 Task: Find the closest state parks to Raleigh, North Carolina, and Durham, North Carolina.
Action: Mouse moved to (103, 57)
Screenshot: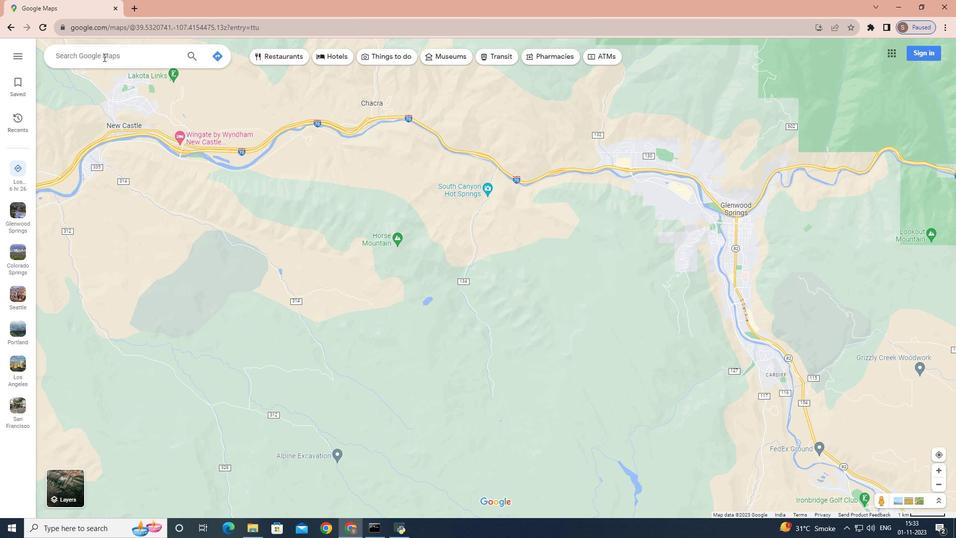 
Action: Mouse pressed left at (103, 57)
Screenshot: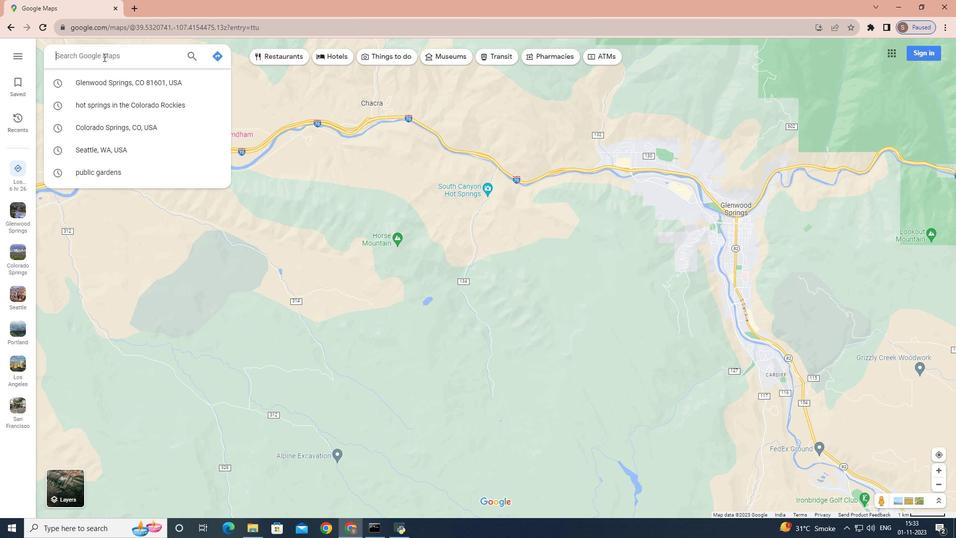
Action: Key pressed <Key.shift>Raleigh,<Key.space><Key.shift>North<Key.space><Key.shift>Carolina<Key.enter>
Screenshot: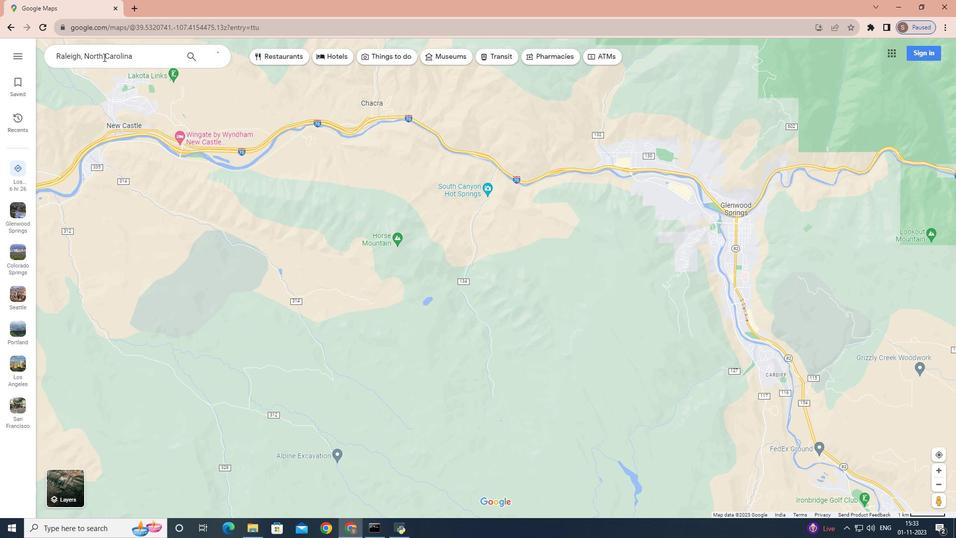 
Action: Mouse moved to (136, 219)
Screenshot: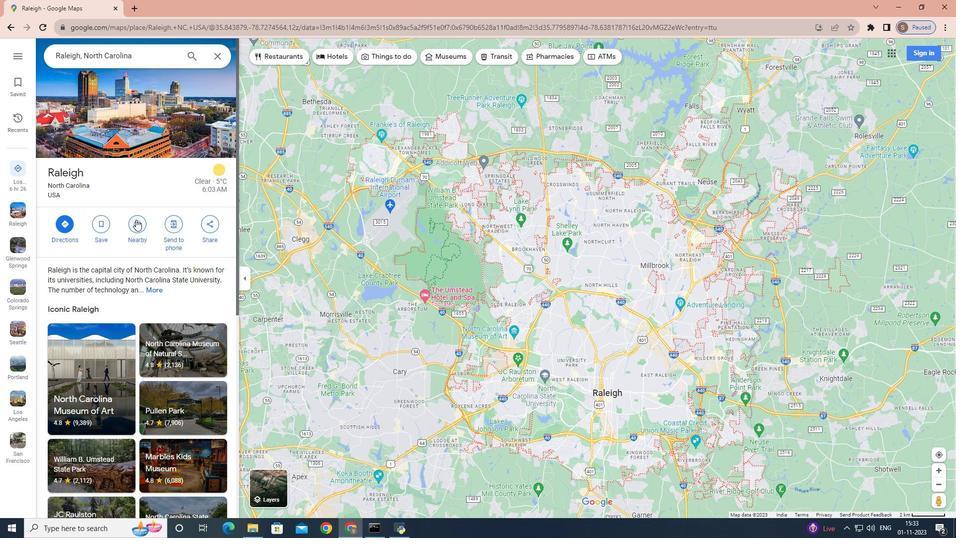 
Action: Mouse pressed left at (136, 219)
Screenshot: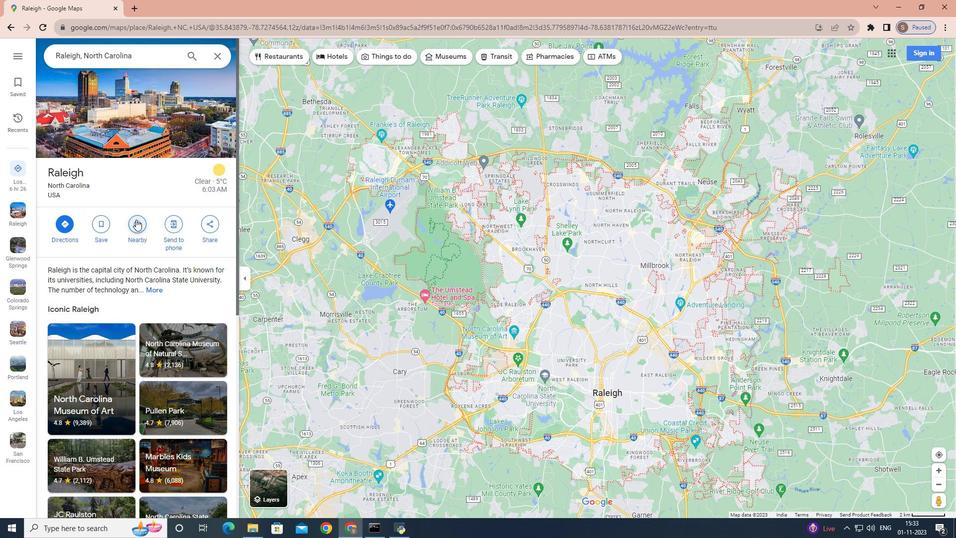 
Action: Key pressed <Key.shift>Closest<Key.space>state<Key.space>park<Key.enter>
Screenshot: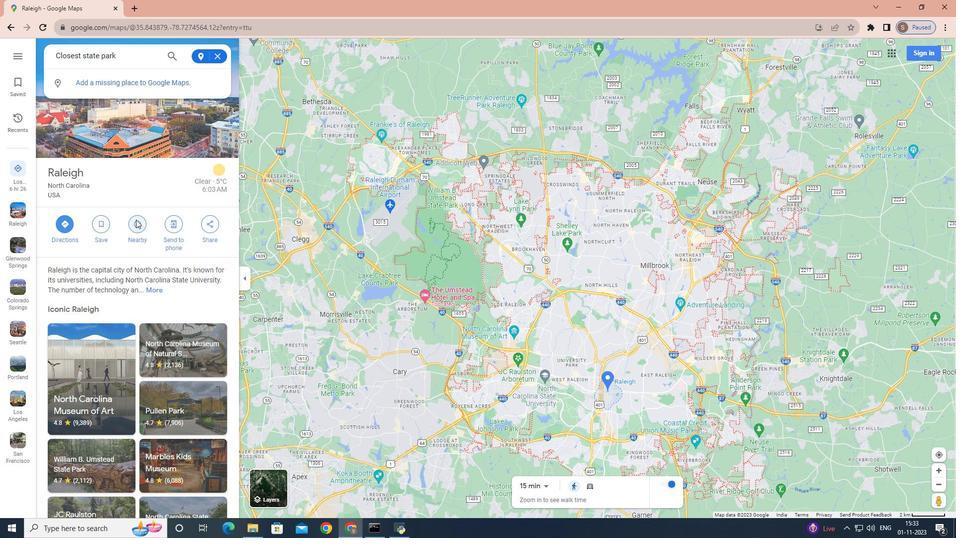 
Action: Mouse moved to (214, 57)
Screenshot: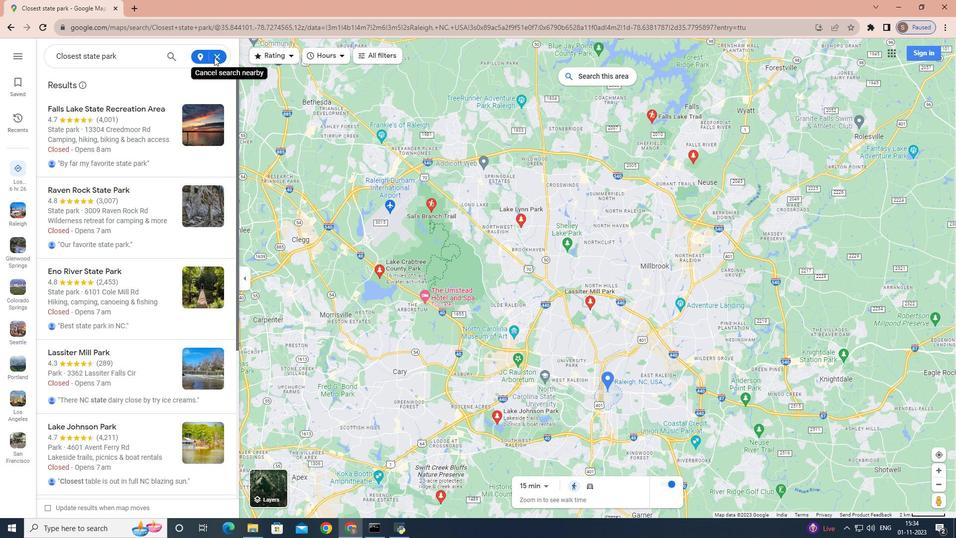 
Action: Mouse pressed left at (214, 57)
Screenshot: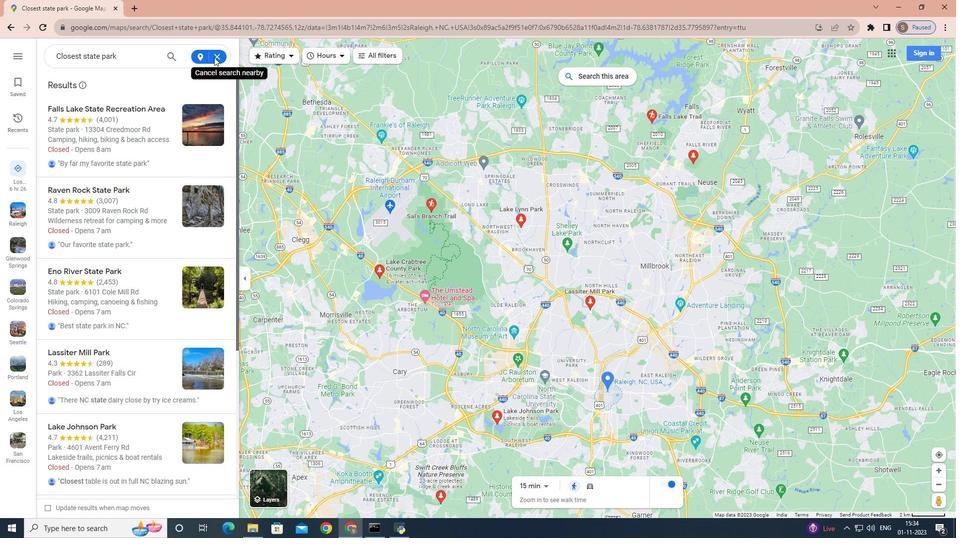 
Action: Mouse pressed left at (214, 57)
Screenshot: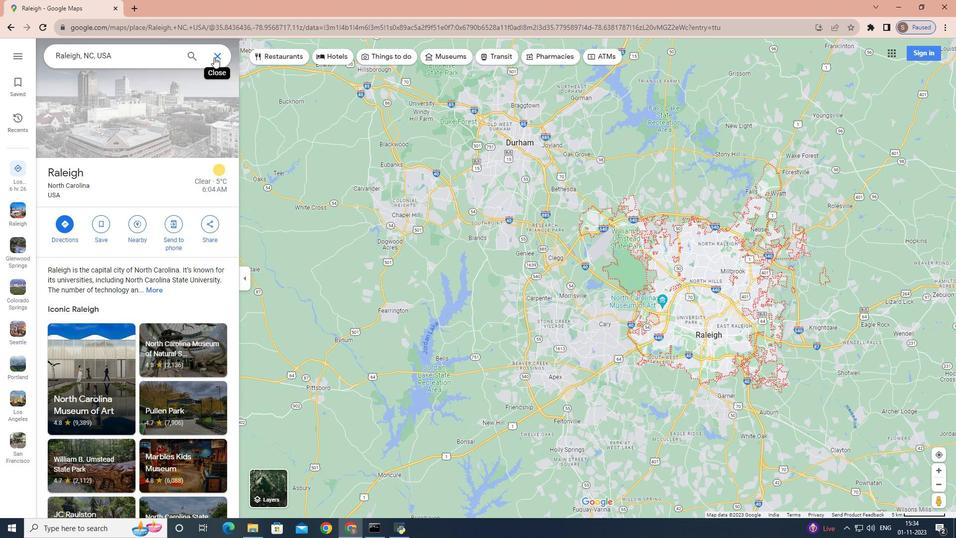 
Action: Mouse moved to (143, 59)
Screenshot: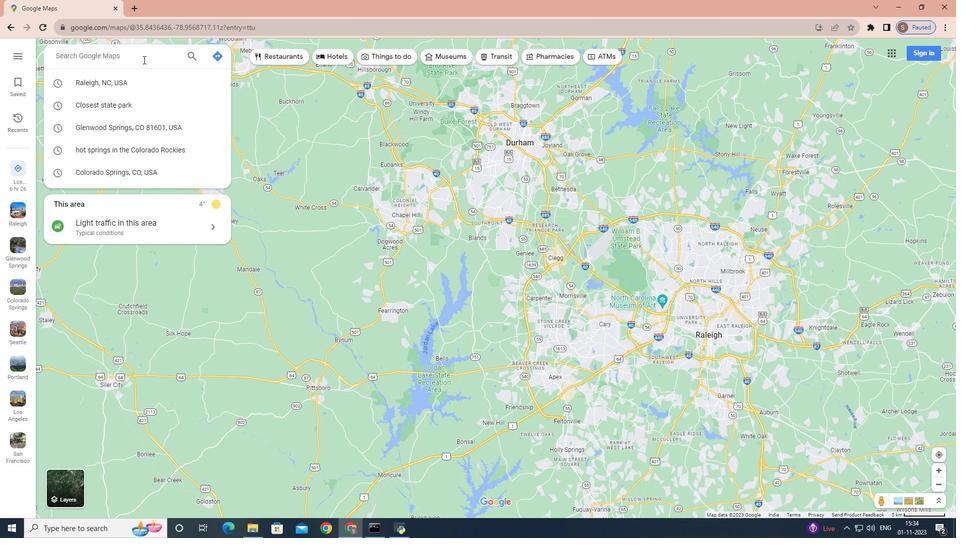 
Action: Key pressed <Key.shift>Durham<Key.space><Key.backspace>,<Key.space><Key.shift>North<Key.space><Key.shift>Carolina<Key.enter>
Screenshot: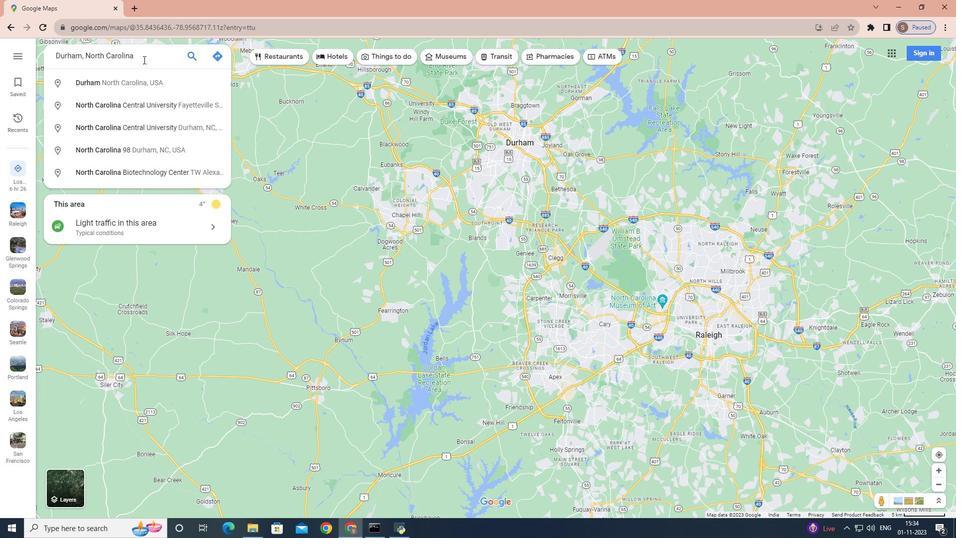 
Action: Mouse moved to (138, 219)
Screenshot: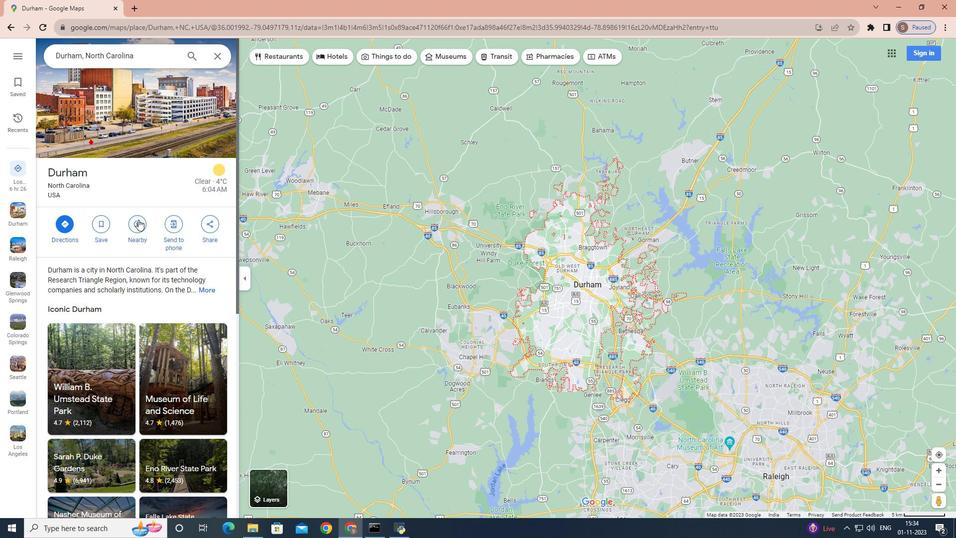 
Action: Mouse pressed left at (138, 219)
Screenshot: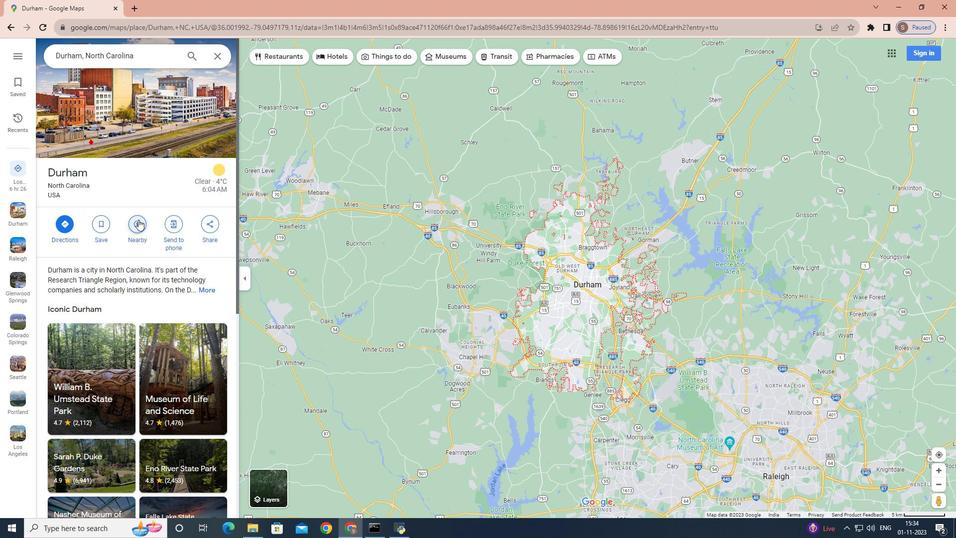 
Action: Mouse moved to (137, 191)
Screenshot: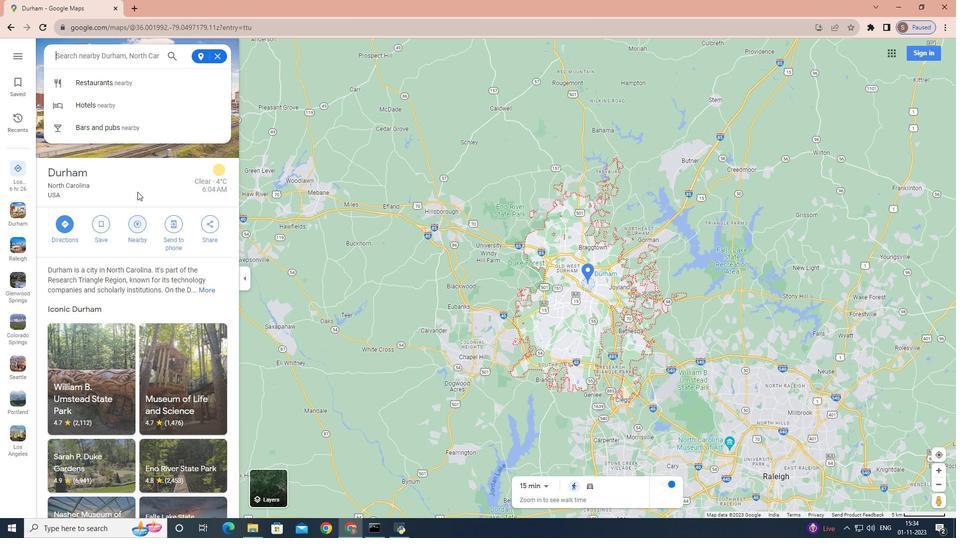 
Action: Key pressed clo
Screenshot: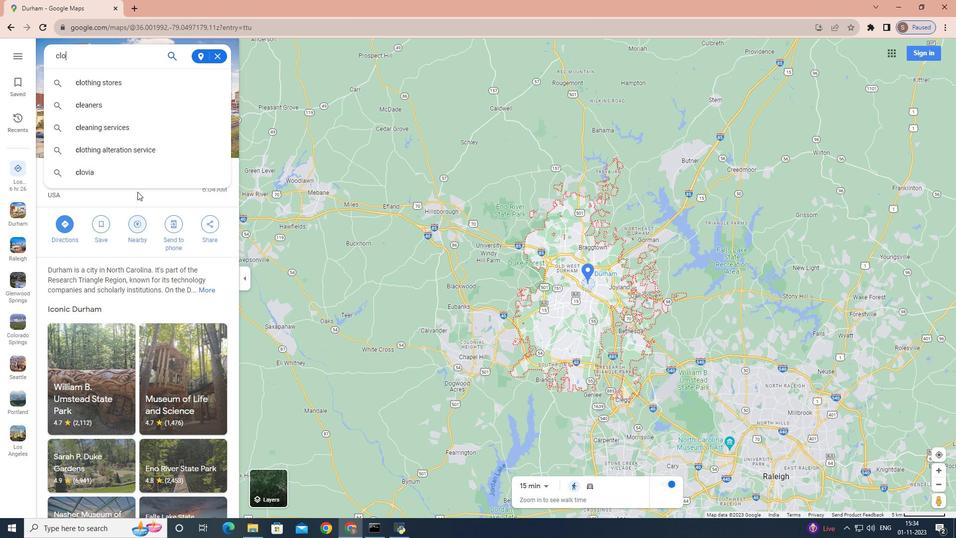
Action: Mouse moved to (137, 191)
Screenshot: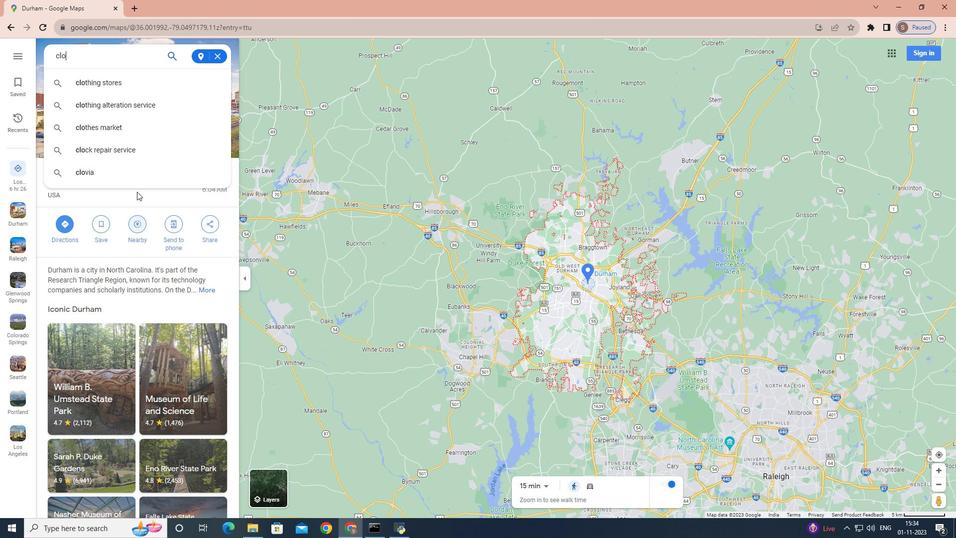 
Action: Key pressed sest
Screenshot: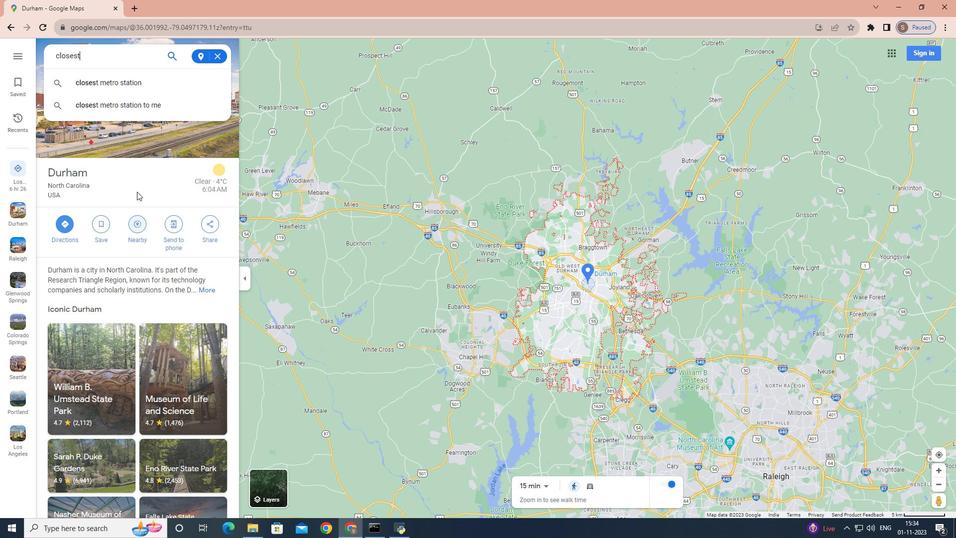 
Action: Mouse moved to (136, 191)
Screenshot: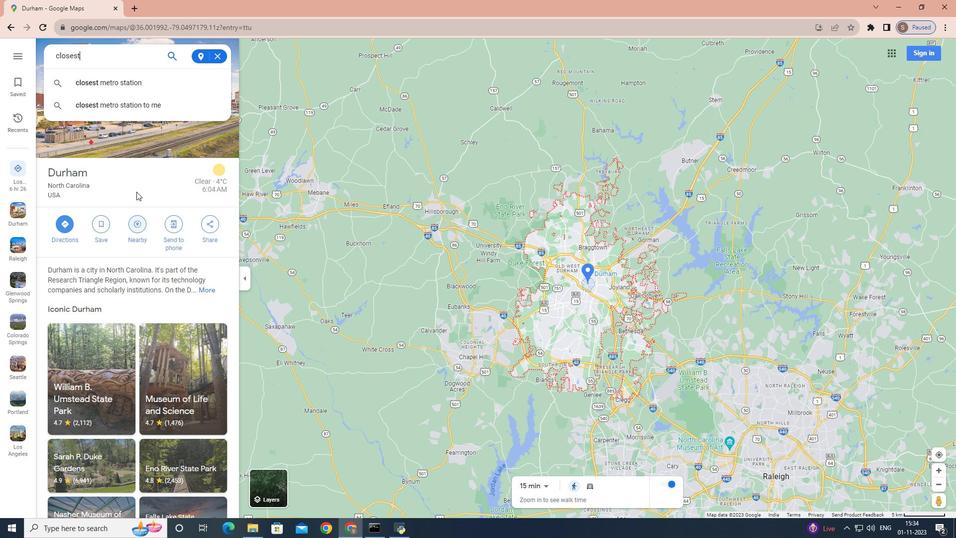 
Action: Key pressed <Key.space>state<Key.space>parks<Key.enter>
Screenshot: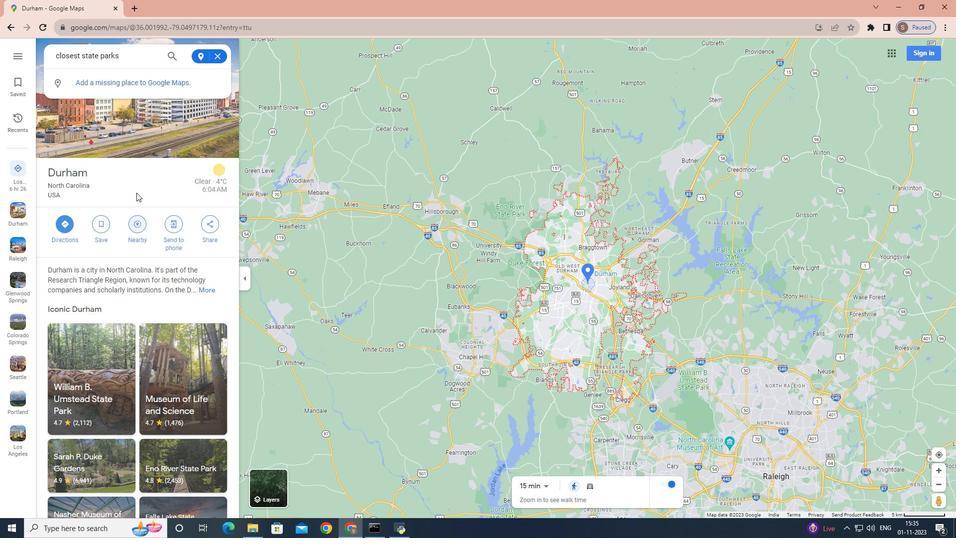 
Action: Mouse moved to (143, 196)
Screenshot: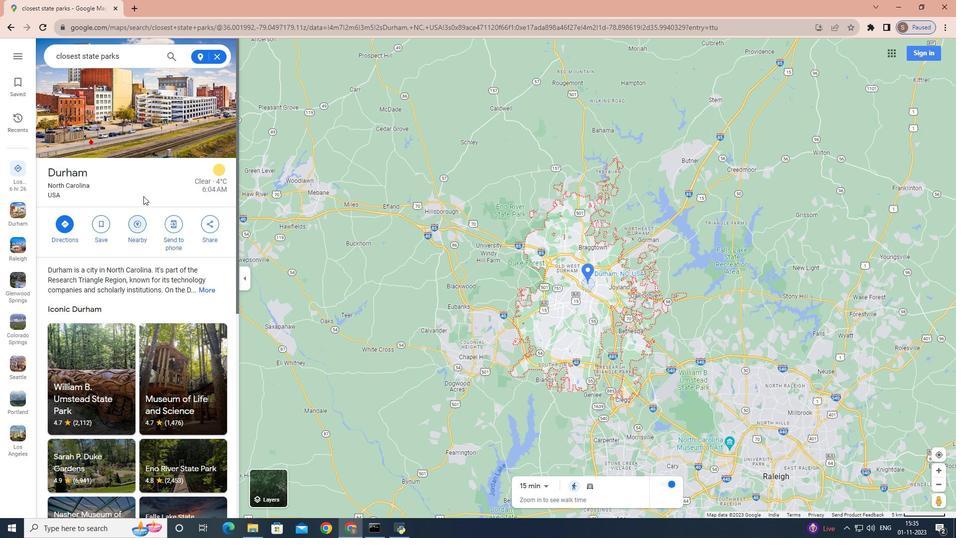 
